 Task: Create a new spreadsheet using the template "Work: Employee Shift Schedule".
Action: Mouse moved to (30, 59)
Screenshot: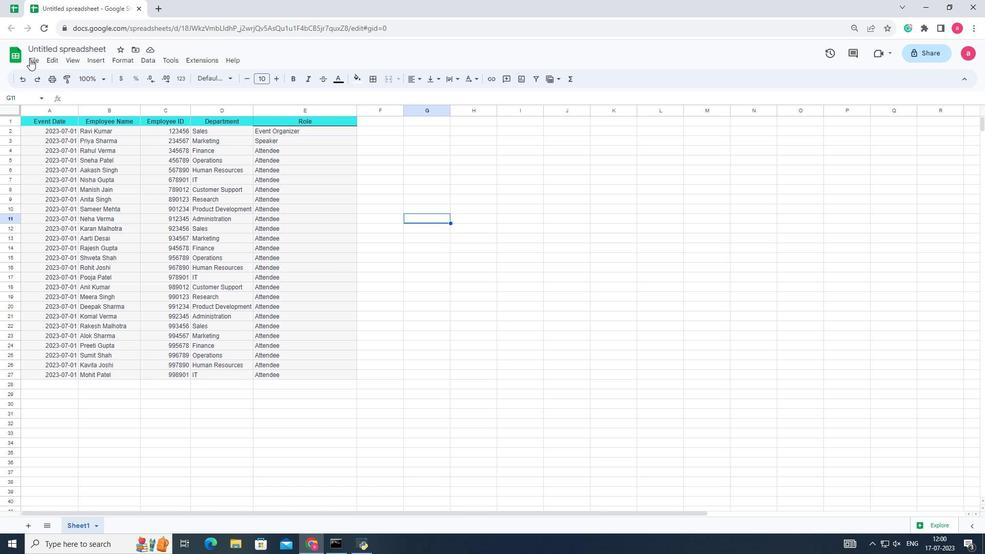 
Action: Mouse pressed left at (30, 59)
Screenshot: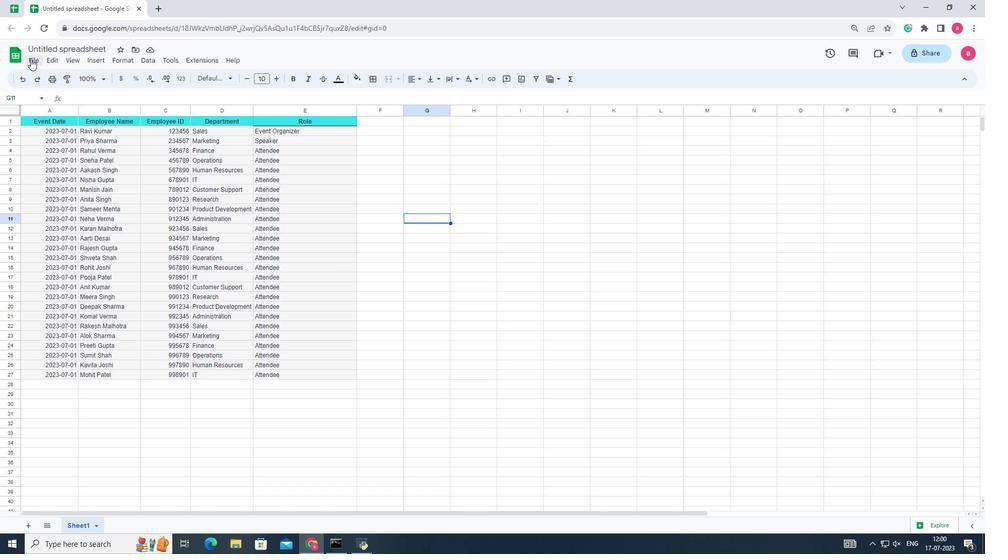 
Action: Mouse moved to (215, 92)
Screenshot: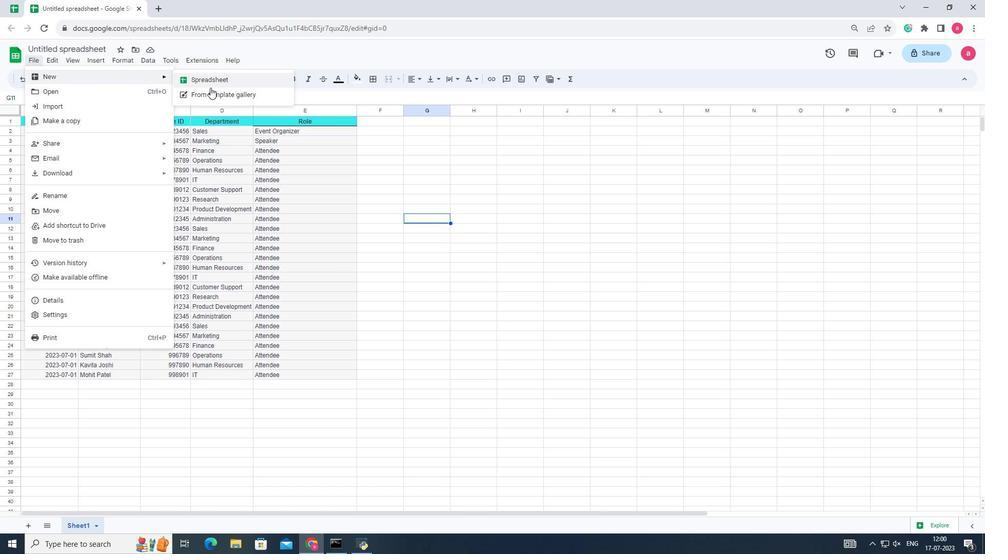
Action: Mouse pressed left at (215, 92)
Screenshot: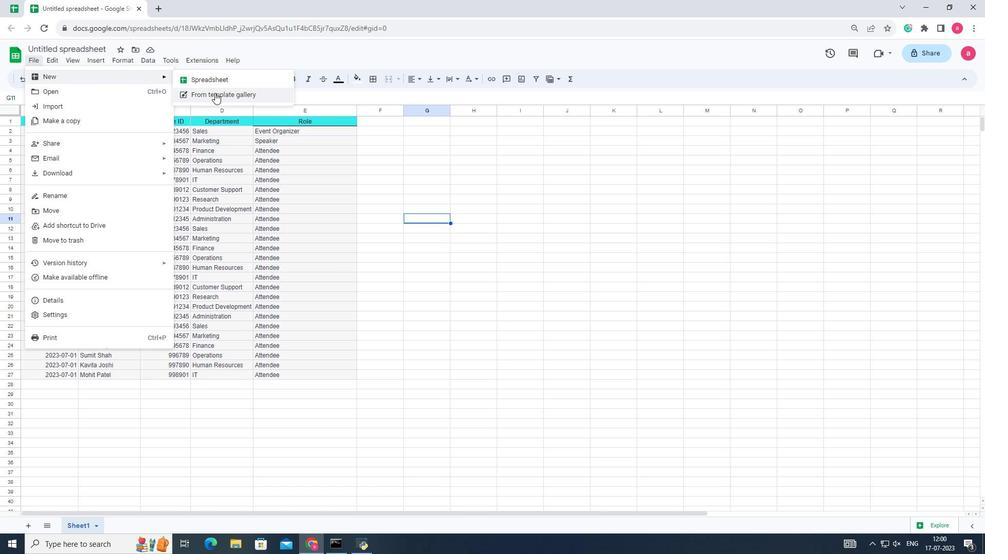 
Action: Mouse moved to (387, 201)
Screenshot: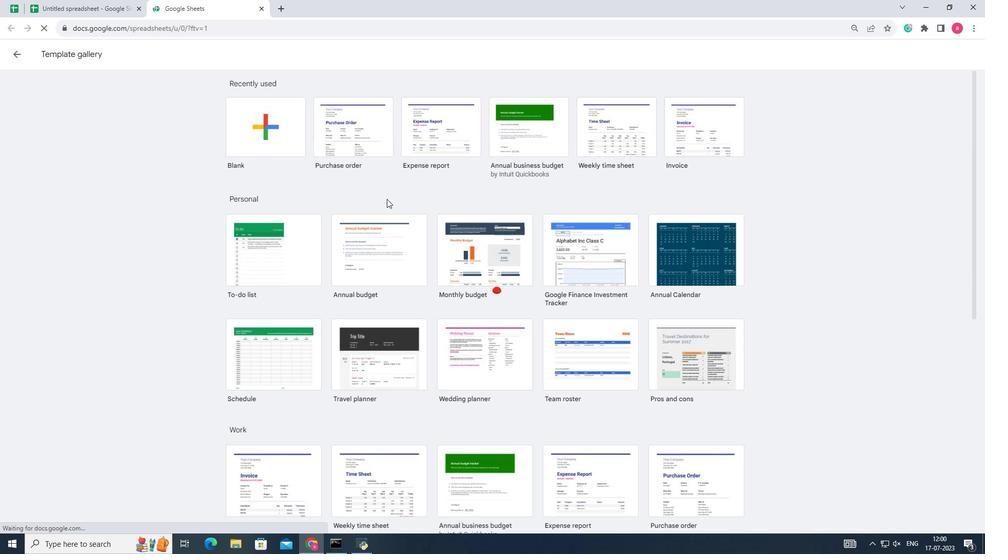 
Action: Mouse scrolled (387, 201) with delta (0, 0)
Screenshot: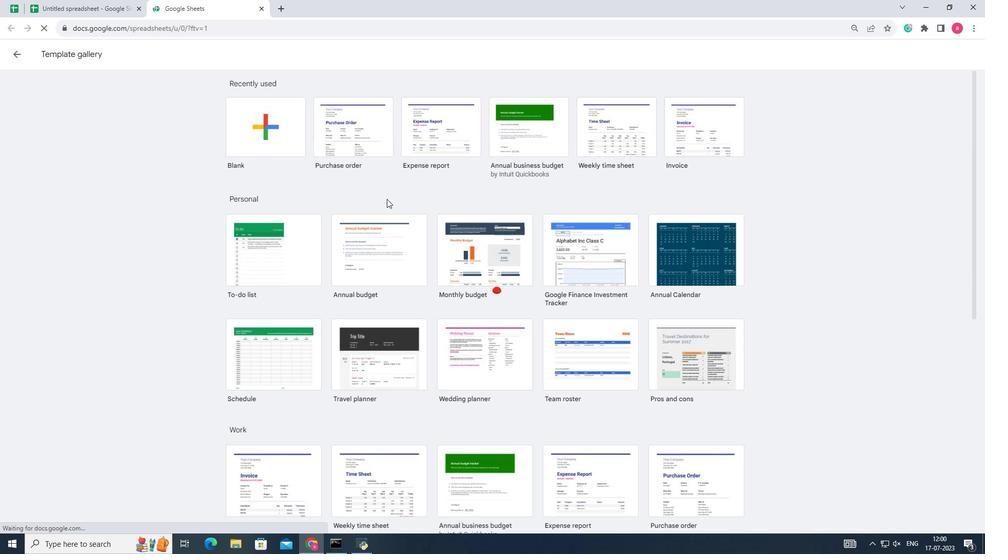 
Action: Mouse moved to (387, 202)
Screenshot: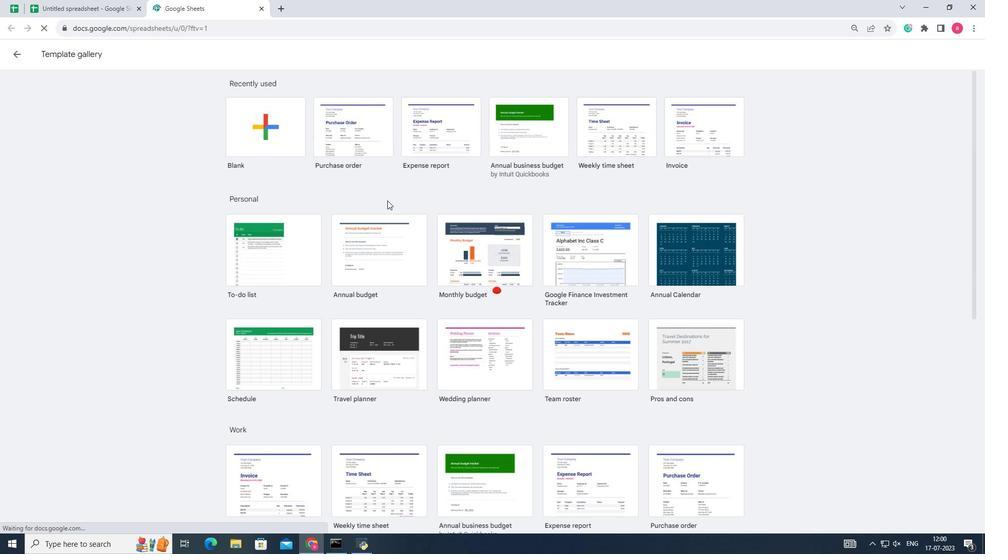 
Action: Mouse scrolled (387, 201) with delta (0, 0)
Screenshot: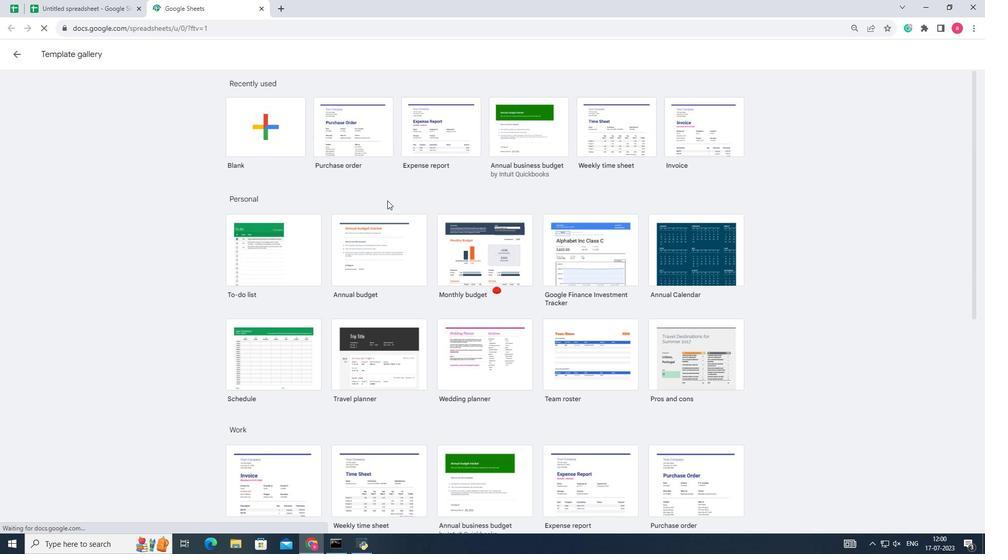 
Action: Mouse moved to (386, 202)
Screenshot: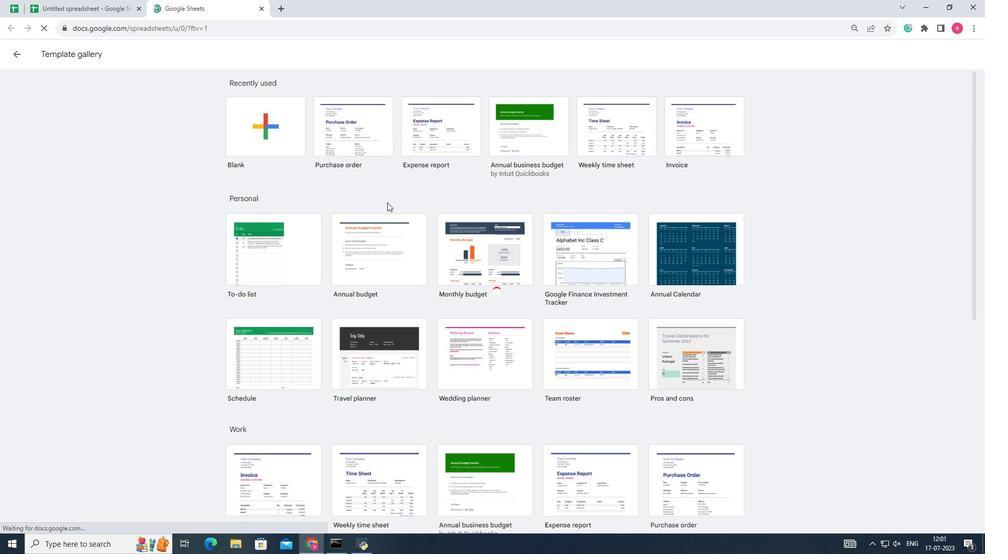 
Action: Mouse scrolled (386, 201) with delta (0, 0)
Screenshot: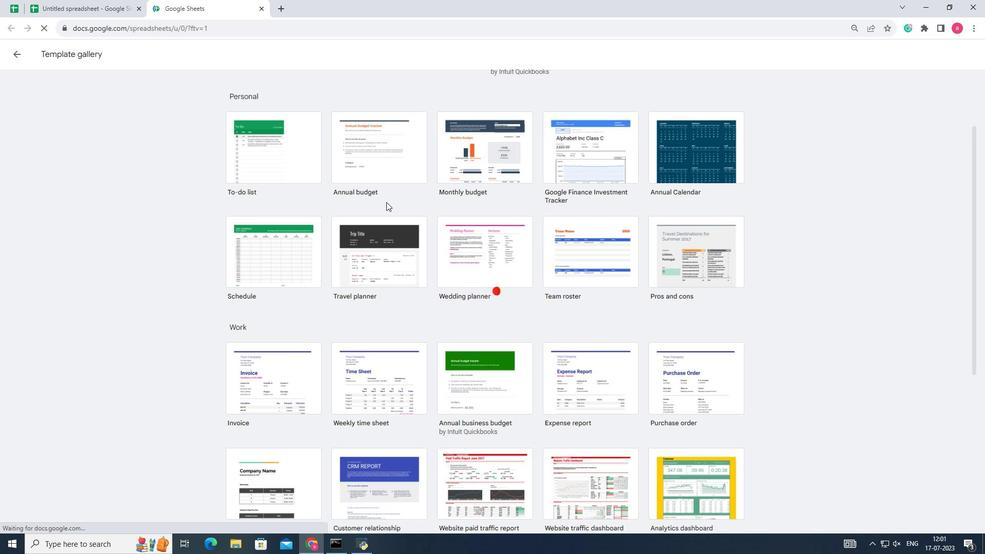 
Action: Mouse scrolled (386, 201) with delta (0, 0)
Screenshot: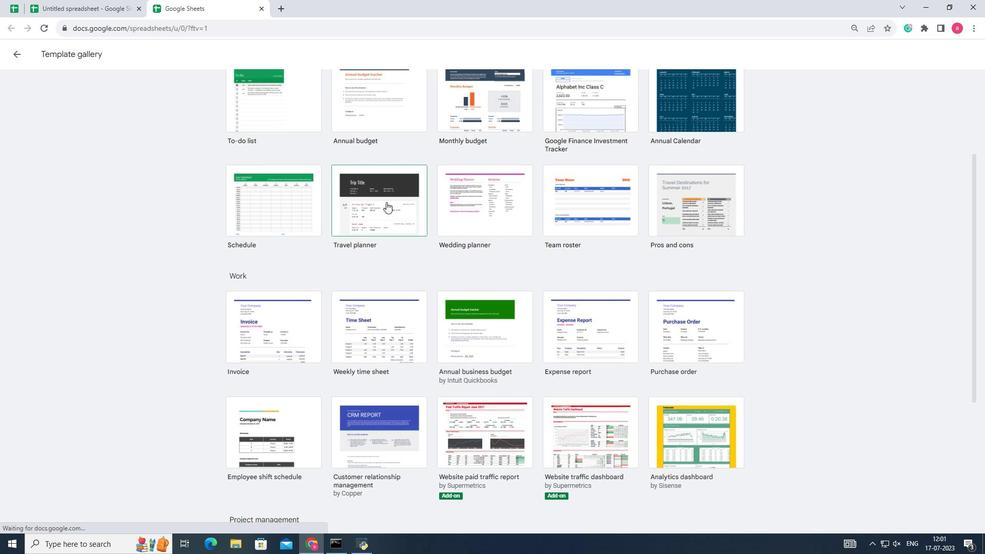 
Action: Mouse scrolled (386, 201) with delta (0, 0)
Screenshot: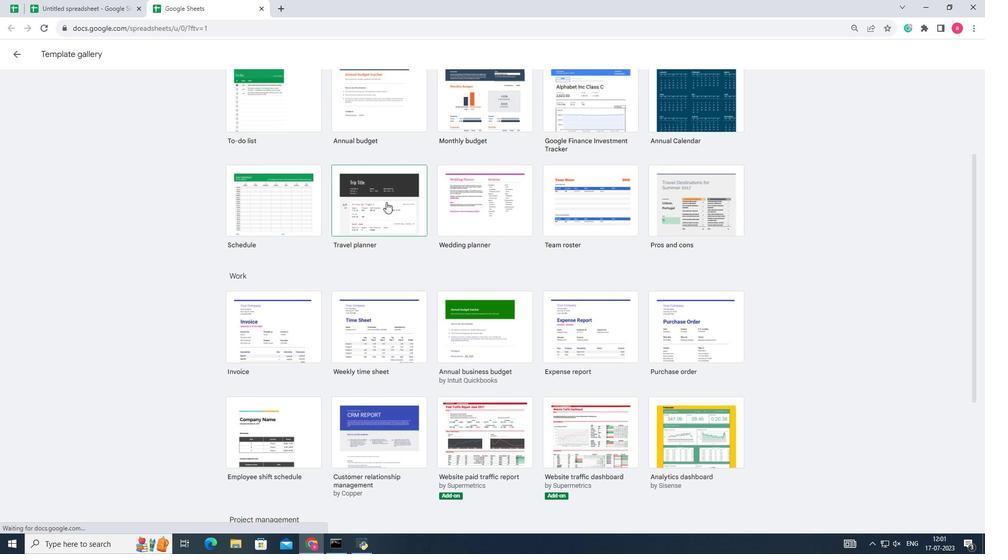 
Action: Mouse moved to (275, 335)
Screenshot: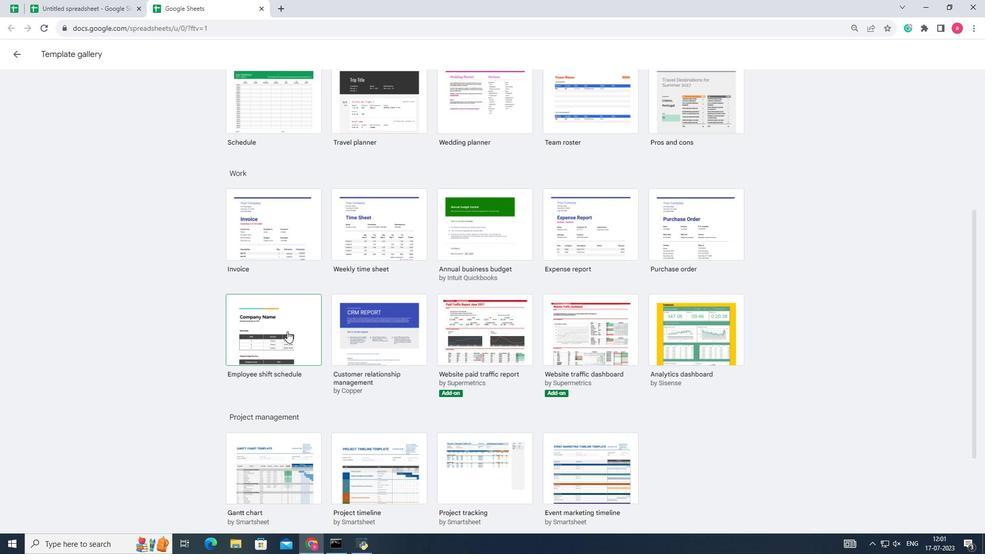 
Action: Mouse pressed left at (275, 335)
Screenshot: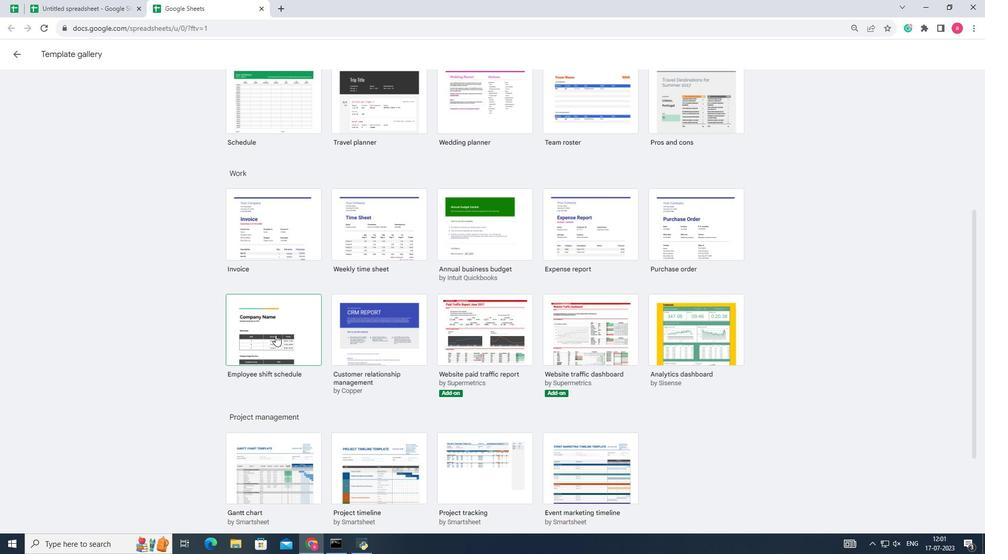 
Action: Mouse moved to (301, 234)
Screenshot: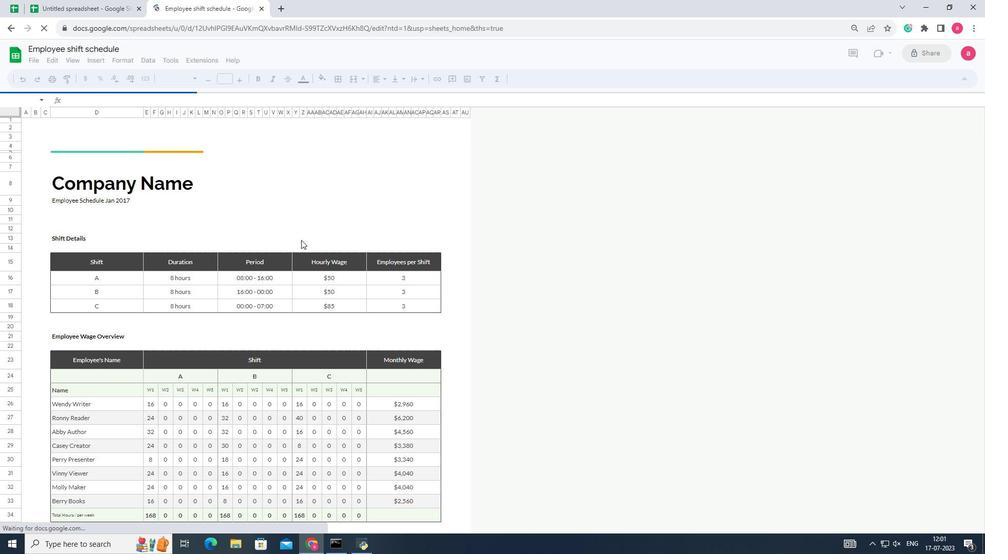 
